 Task: Create a section Continuous Delivery Sprint and in the section, add a milestone Compliance Management in the project AgileNova
Action: Mouse moved to (87, 268)
Screenshot: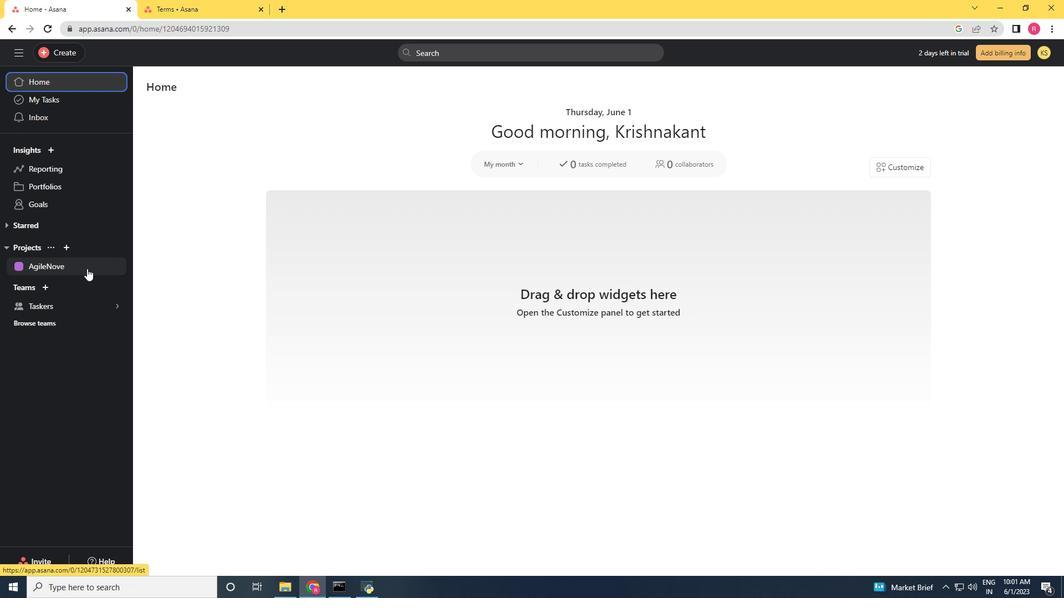 
Action: Mouse pressed left at (87, 268)
Screenshot: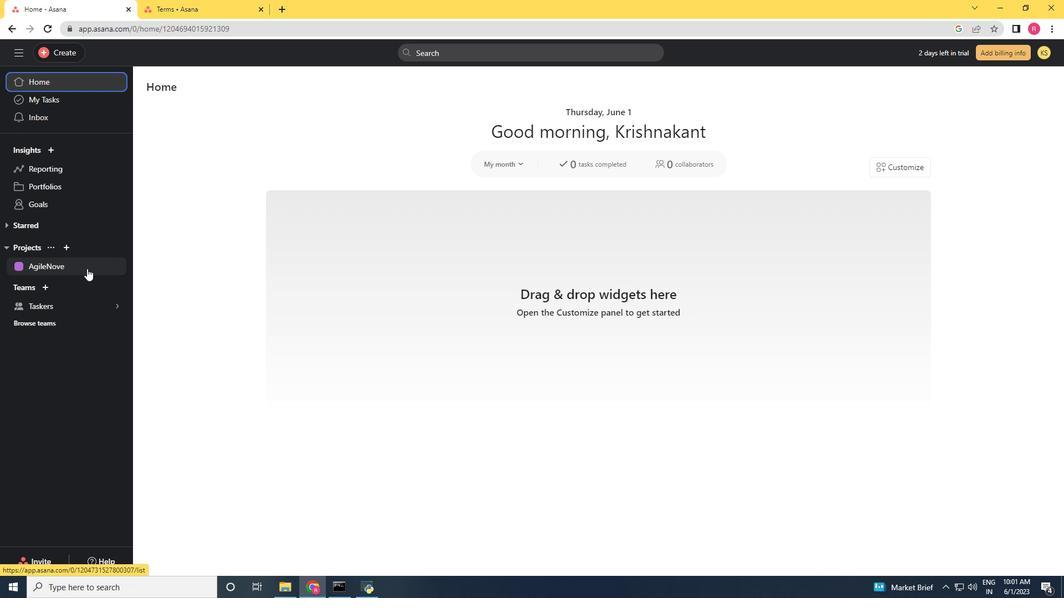 
Action: Mouse moved to (306, 339)
Screenshot: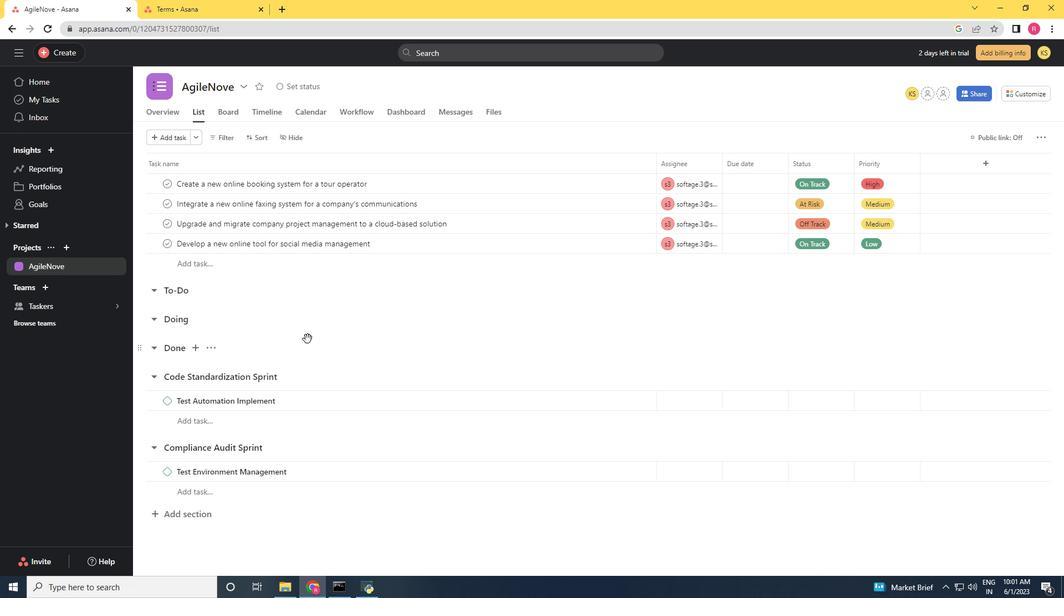 
Action: Mouse scrolled (306, 338) with delta (0, 0)
Screenshot: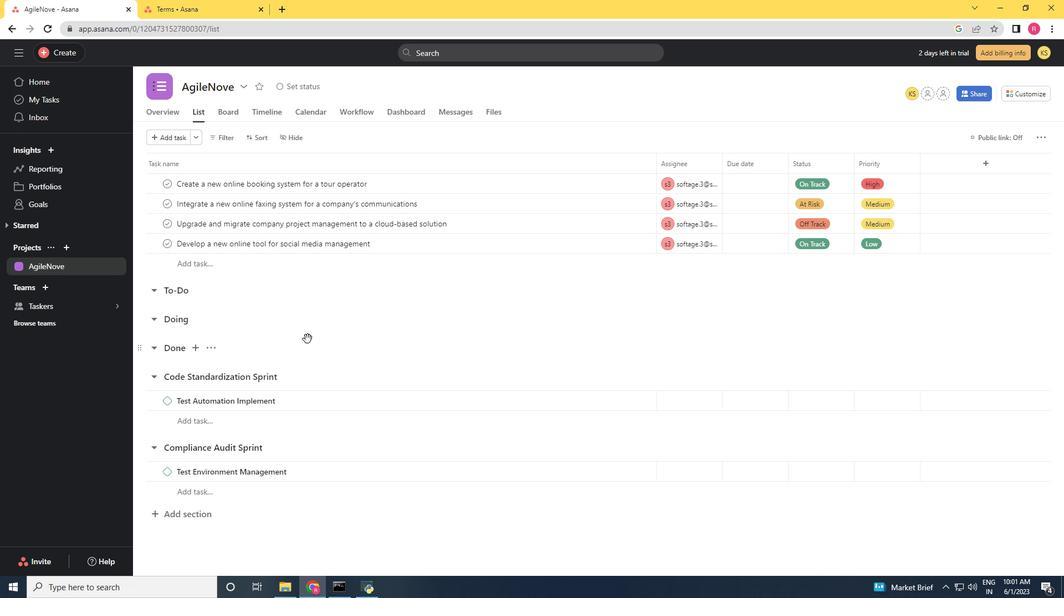 
Action: Mouse moved to (309, 352)
Screenshot: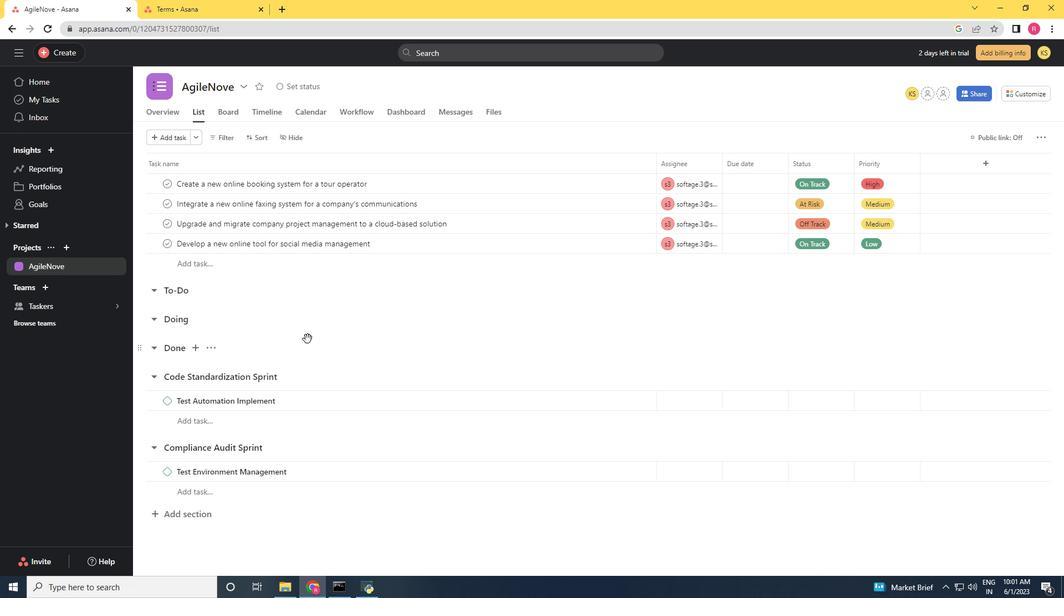 
Action: Mouse scrolled (309, 352) with delta (0, 0)
Screenshot: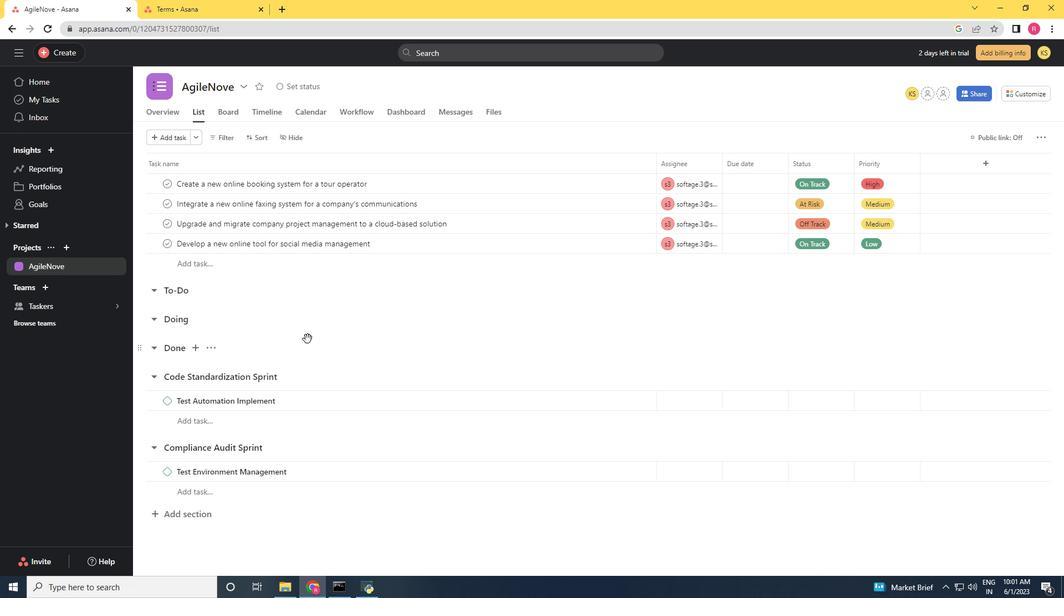 
Action: Mouse moved to (311, 361)
Screenshot: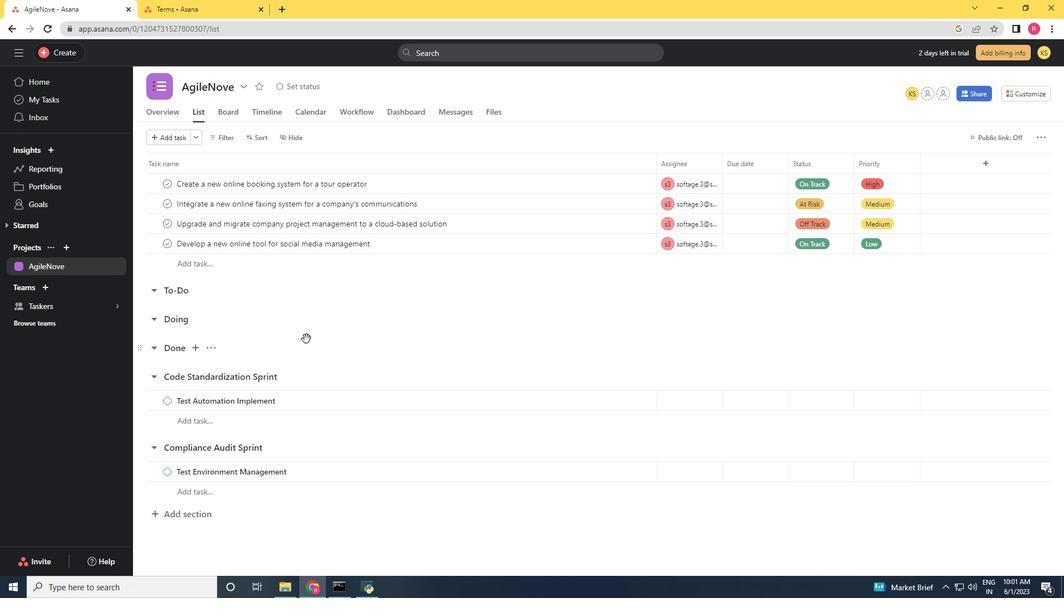 
Action: Mouse scrolled (311, 361) with delta (0, 0)
Screenshot: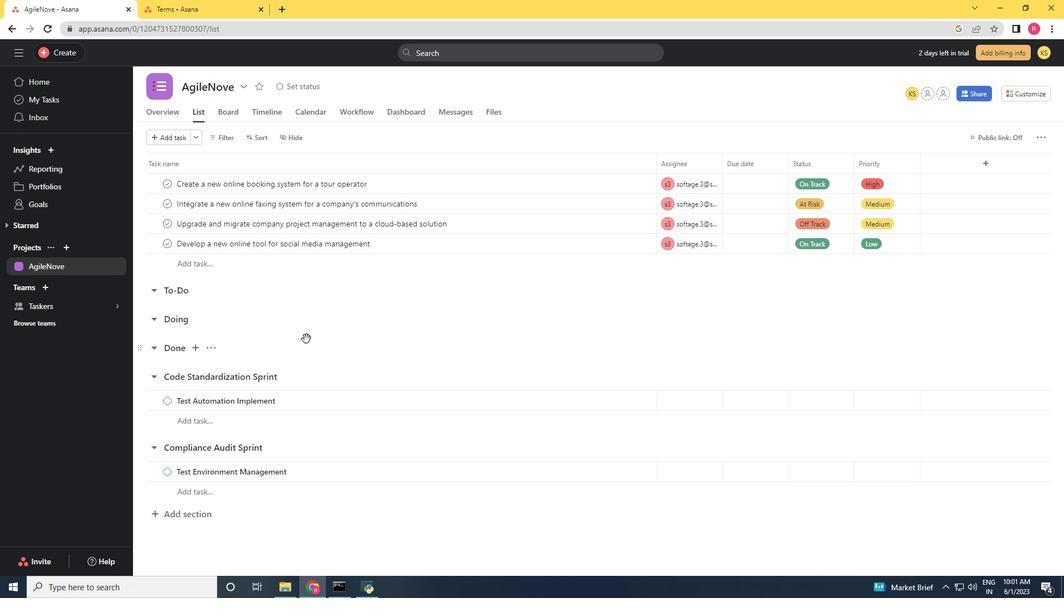 
Action: Mouse moved to (312, 362)
Screenshot: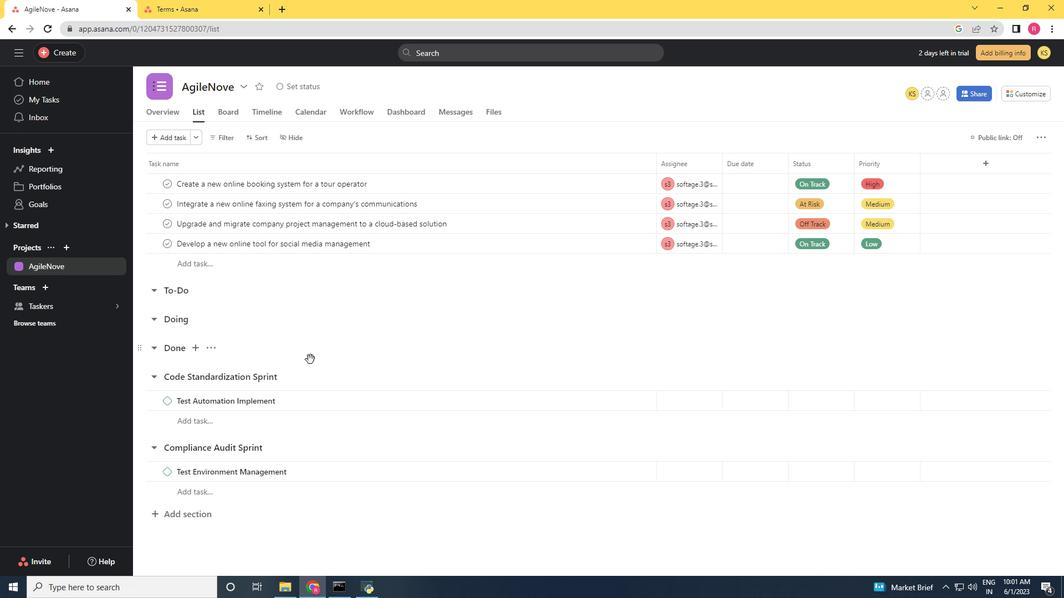 
Action: Mouse scrolled (312, 361) with delta (0, 0)
Screenshot: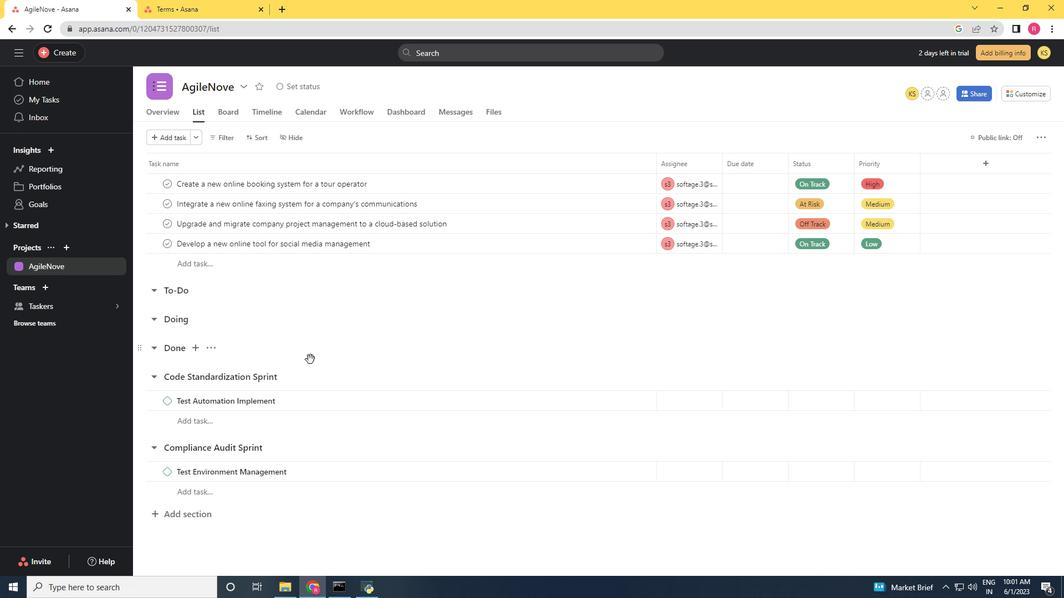 
Action: Mouse moved to (166, 513)
Screenshot: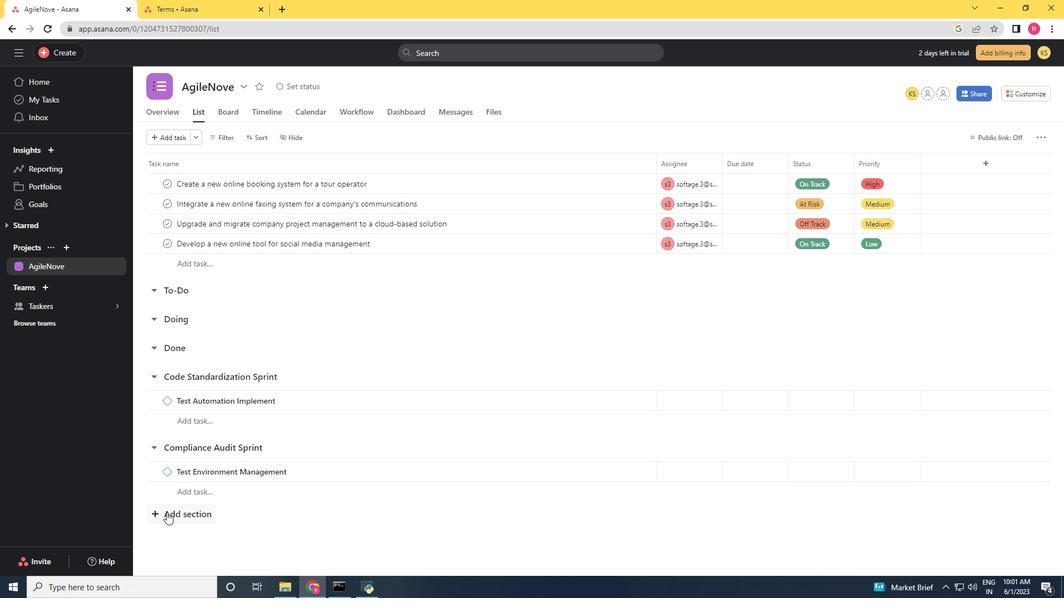 
Action: Mouse pressed left at (166, 513)
Screenshot: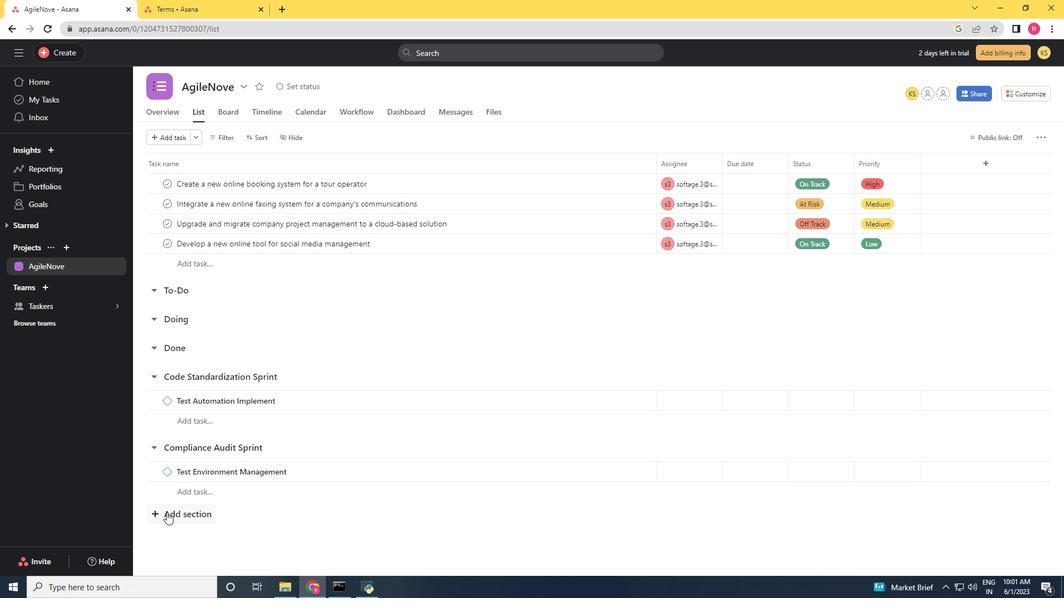 
Action: Key pressed <Key.shift>Continuous<Key.space><Key.shift><Key.shift><Key.shift><Key.shift>Delivery<Key.space><Key.shift>Sprint<Key.space><Key.enter><Key.shift>Compliance<Key.space><Key.shift>Management
Screenshot: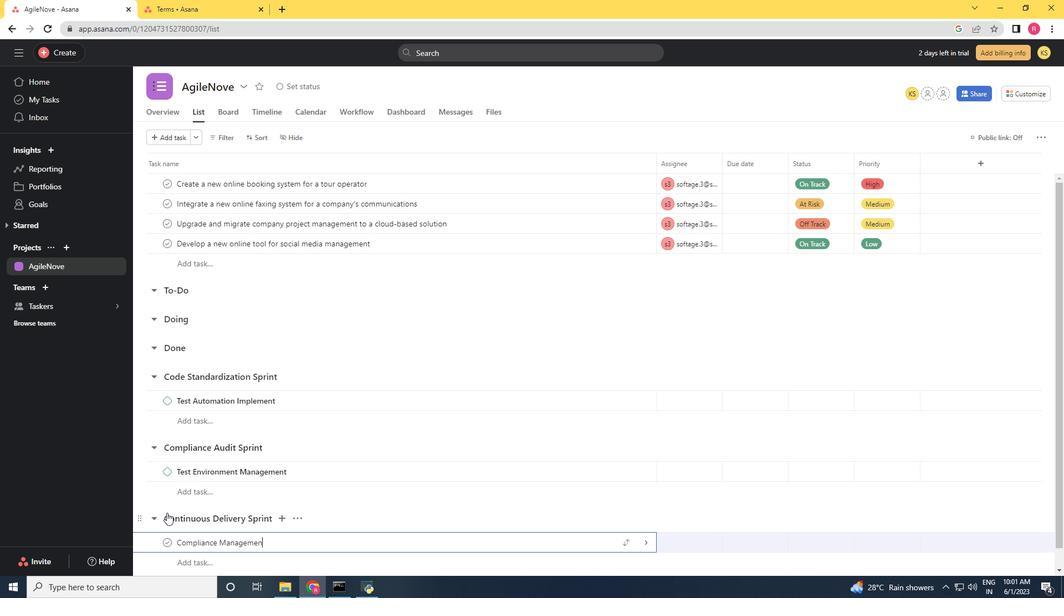 
Action: Mouse moved to (329, 540)
Screenshot: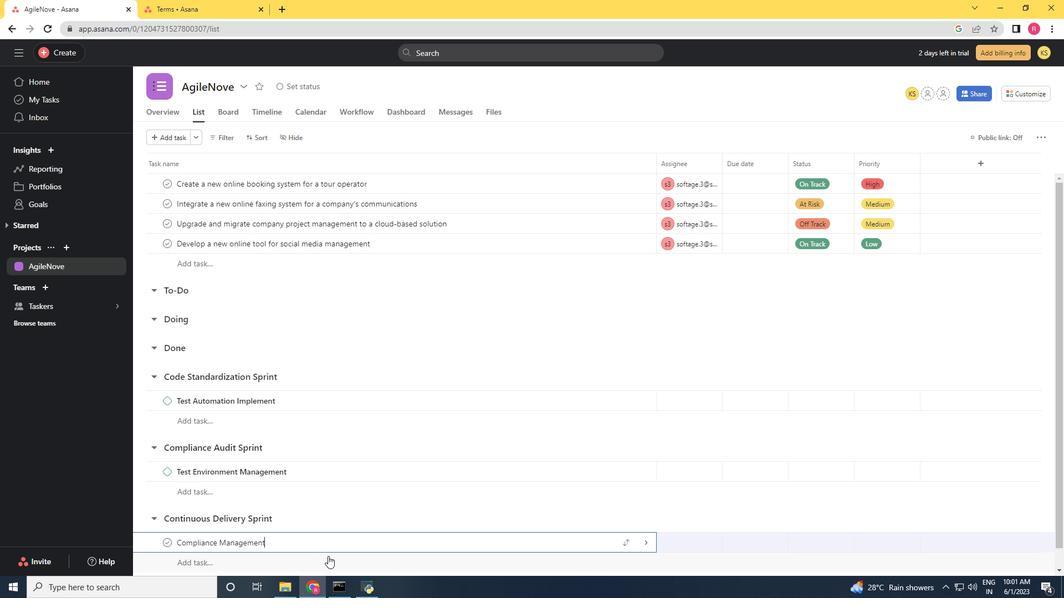 
Action: Mouse pressed right at (329, 540)
Screenshot: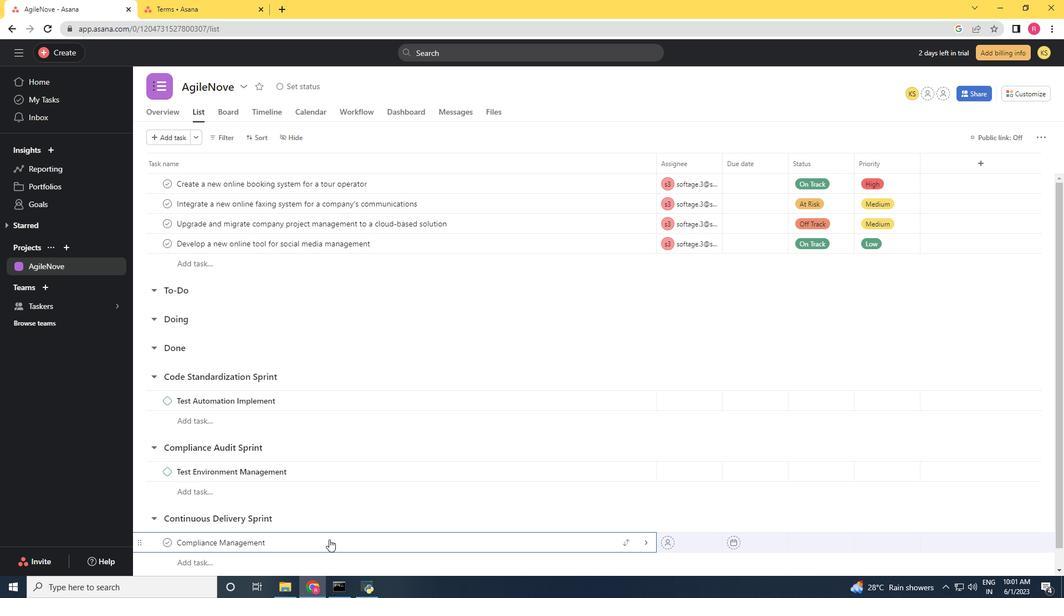 
Action: Mouse moved to (378, 484)
Screenshot: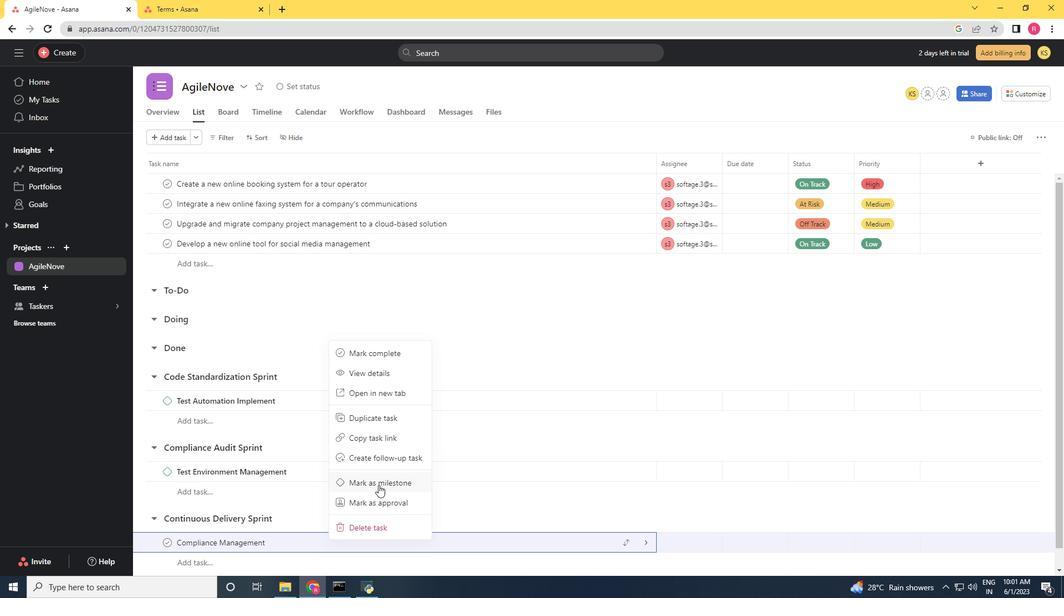 
Action: Mouse pressed left at (378, 484)
Screenshot: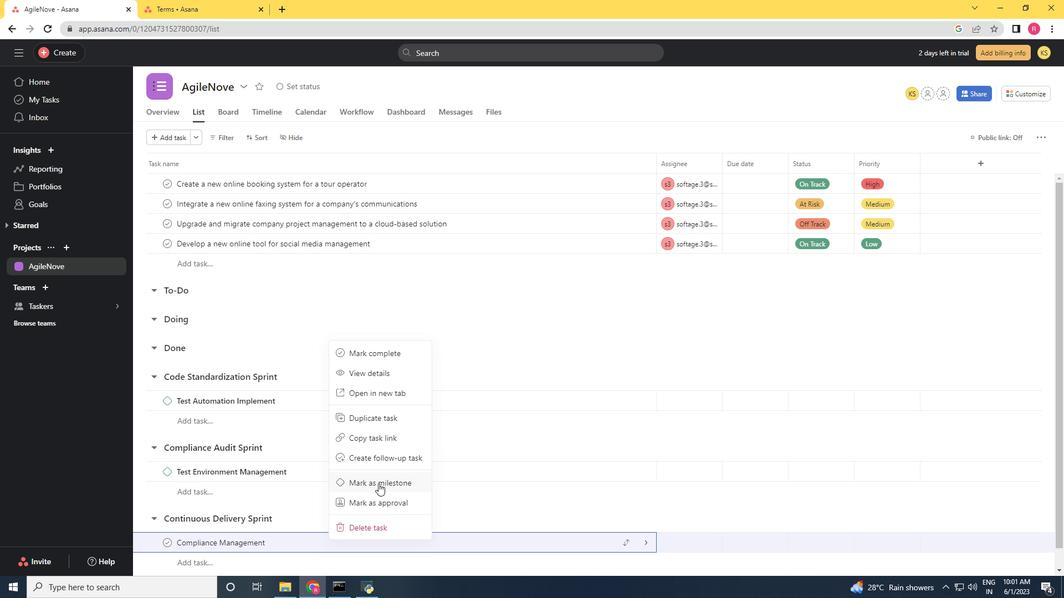 
Action: Mouse scrolled (378, 483) with delta (0, 0)
Screenshot: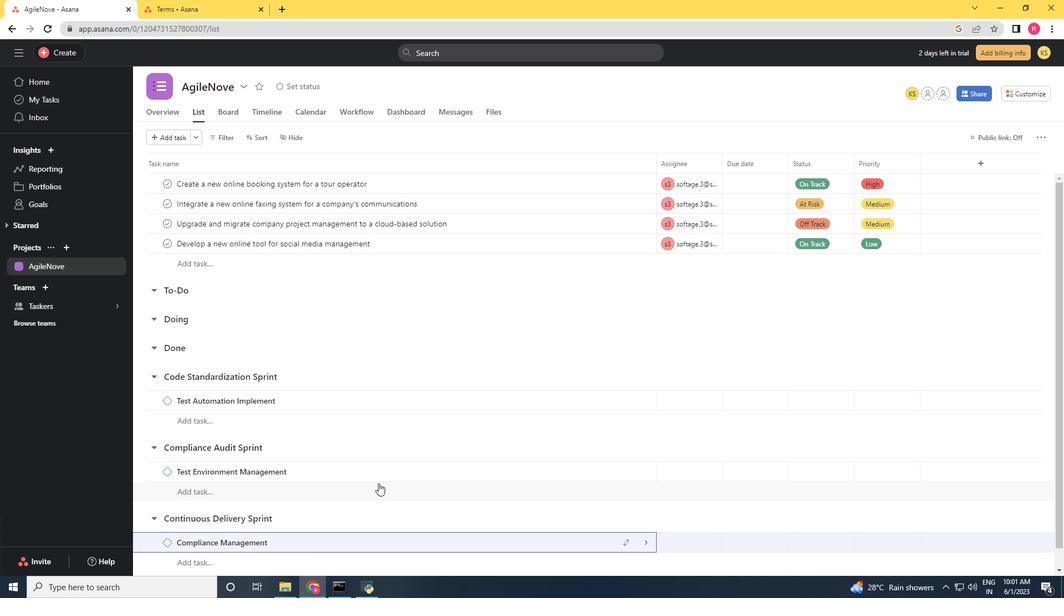 
Action: Mouse scrolled (378, 483) with delta (0, 0)
Screenshot: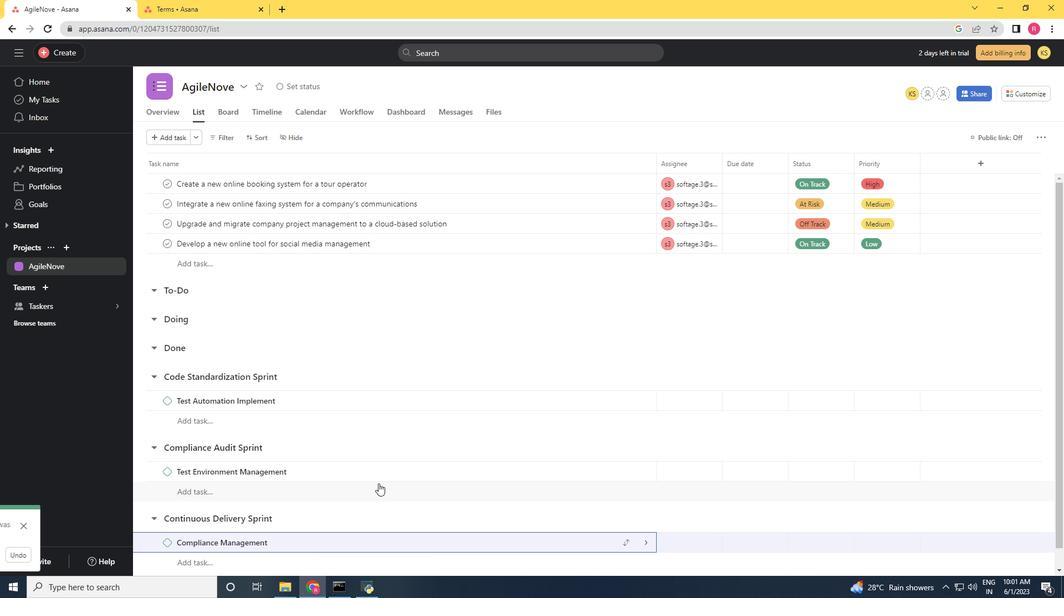 
Action: Mouse scrolled (378, 483) with delta (0, 0)
Screenshot: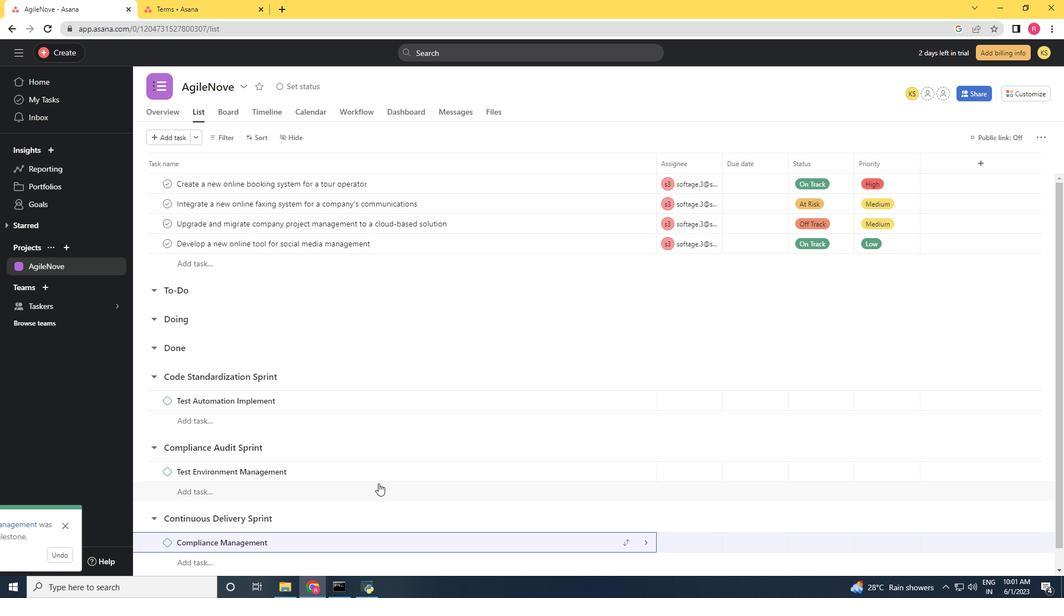 
Action: Mouse moved to (354, 498)
Screenshot: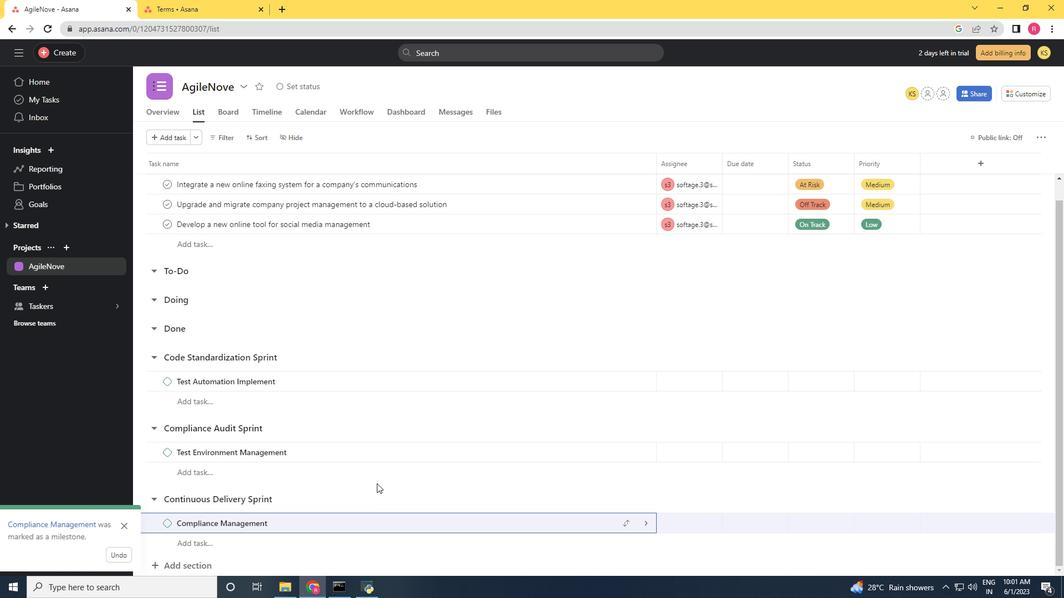 
